 Task: Create a due date automation trigger when advanced on, on the wednesday of the week before a card is due add content with a description not containing resume at 11:00 AM.
Action: Mouse moved to (1018, 86)
Screenshot: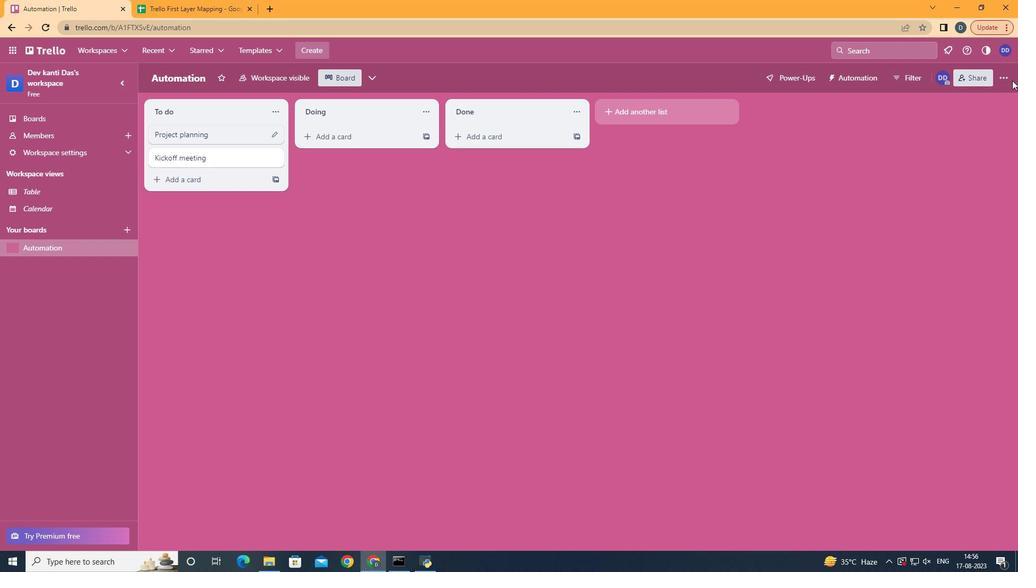 
Action: Mouse pressed left at (1018, 86)
Screenshot: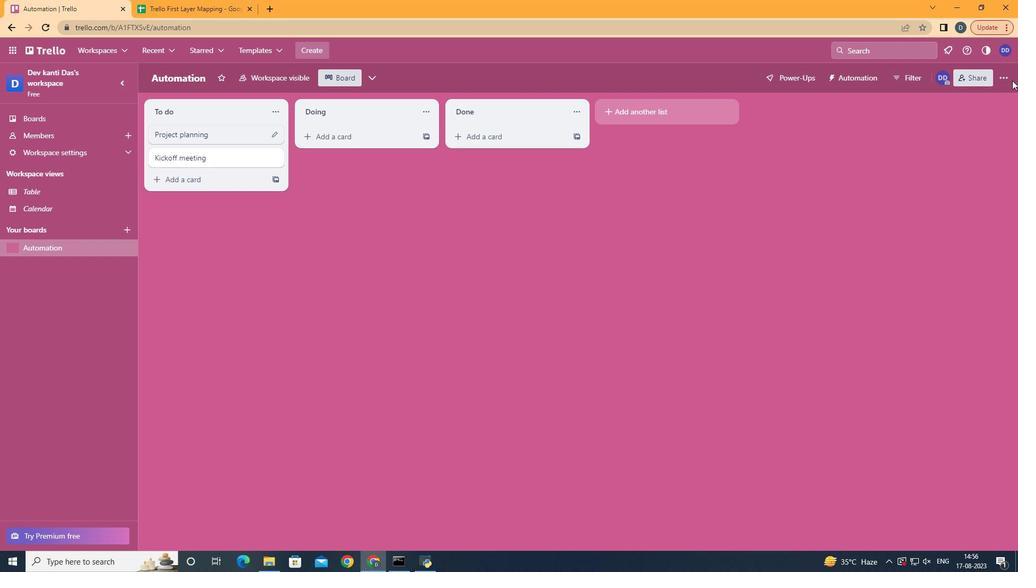 
Action: Mouse moved to (1013, 86)
Screenshot: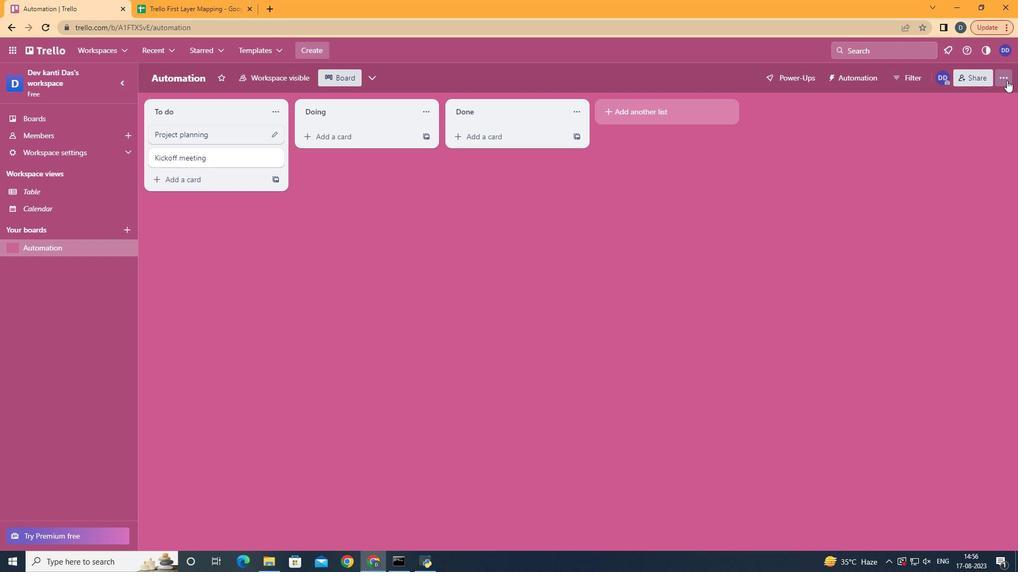 
Action: Mouse pressed left at (1013, 86)
Screenshot: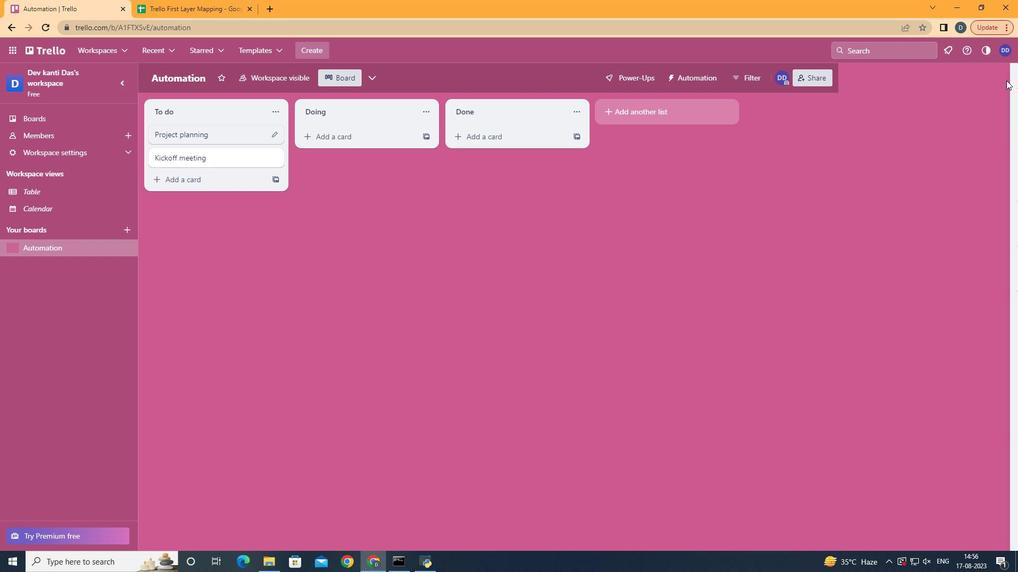 
Action: Mouse moved to (920, 230)
Screenshot: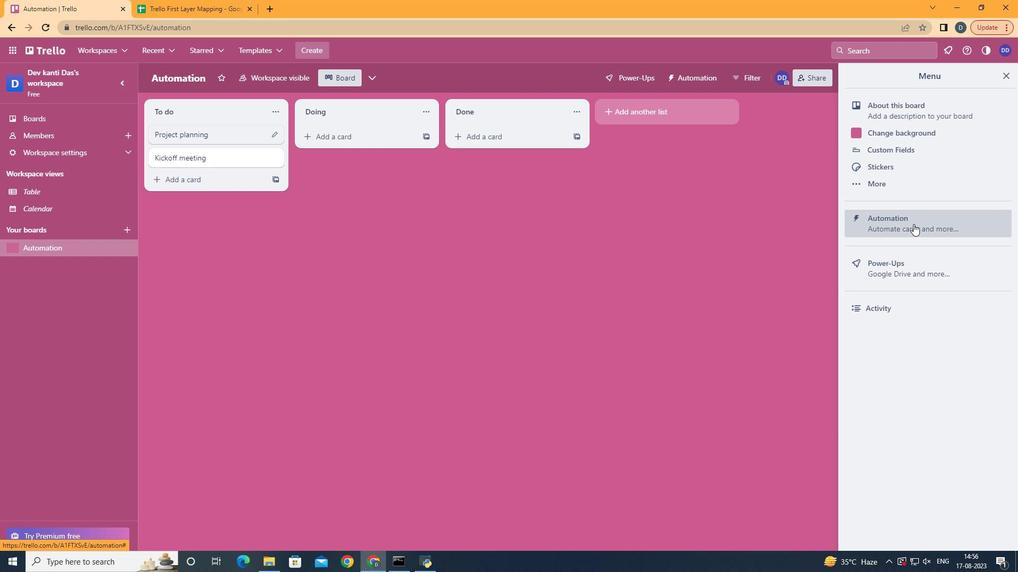 
Action: Mouse pressed left at (920, 230)
Screenshot: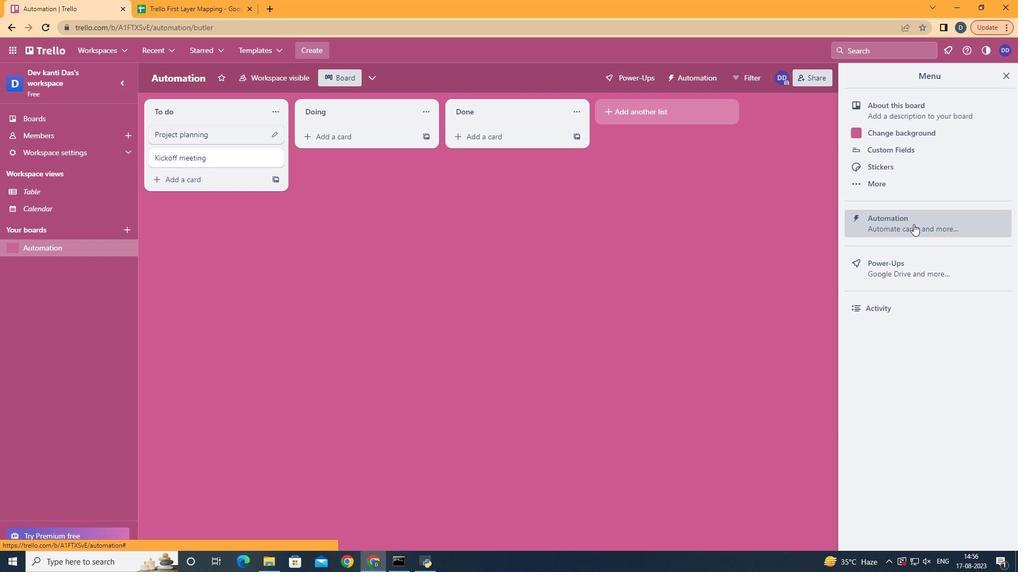 
Action: Mouse moved to (196, 222)
Screenshot: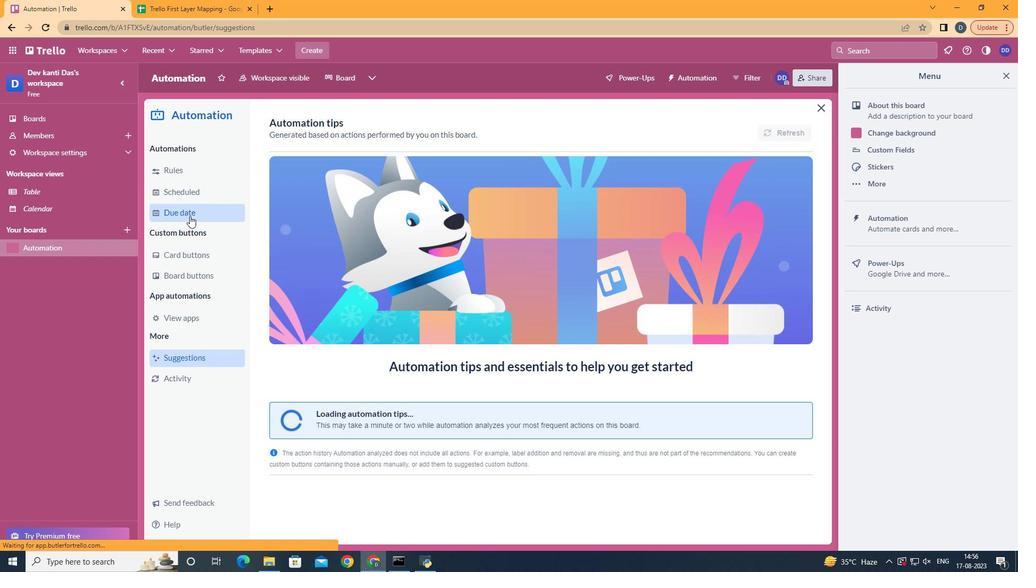 
Action: Mouse pressed left at (196, 222)
Screenshot: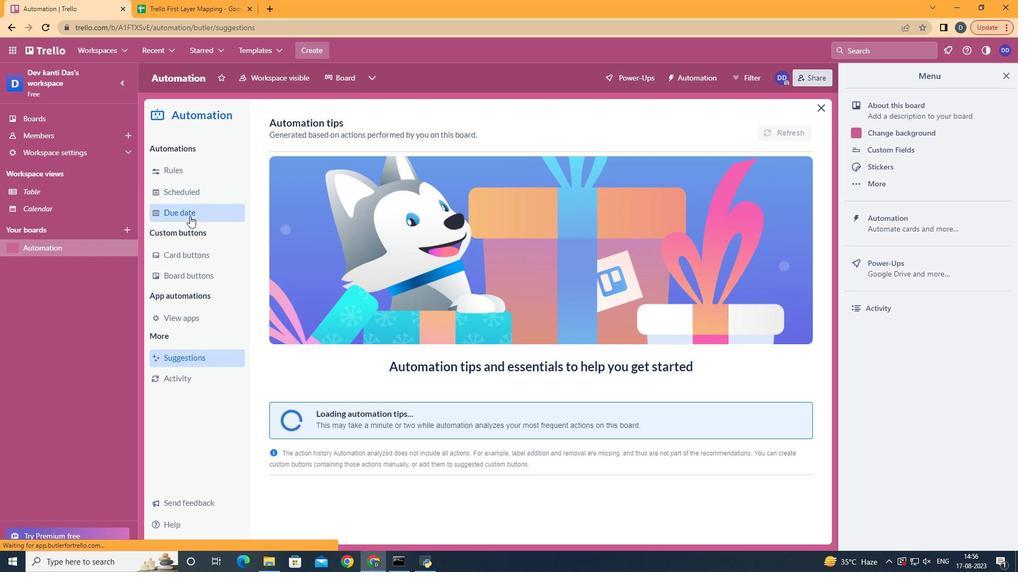 
Action: Mouse moved to (774, 130)
Screenshot: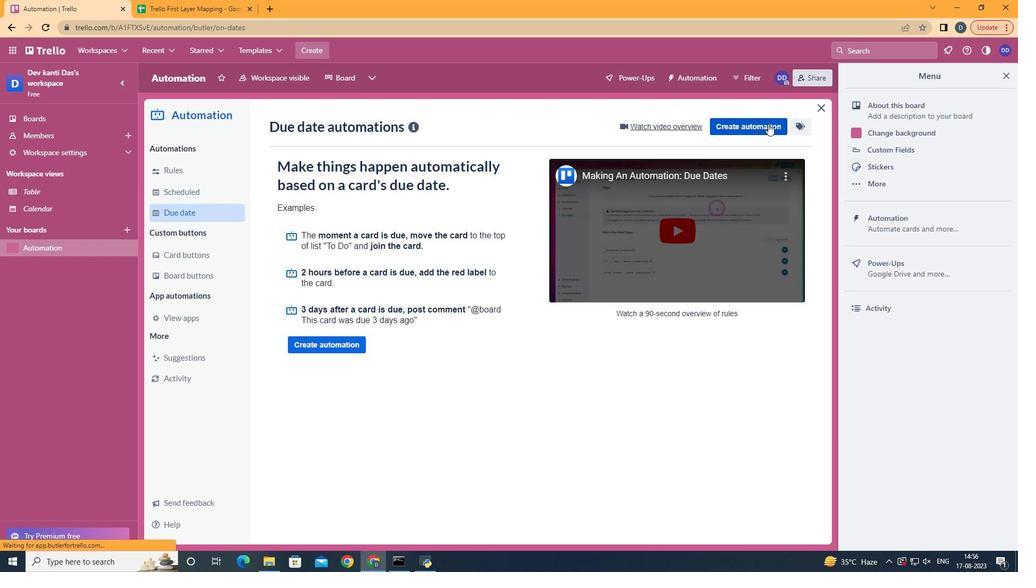 
Action: Mouse pressed left at (774, 130)
Screenshot: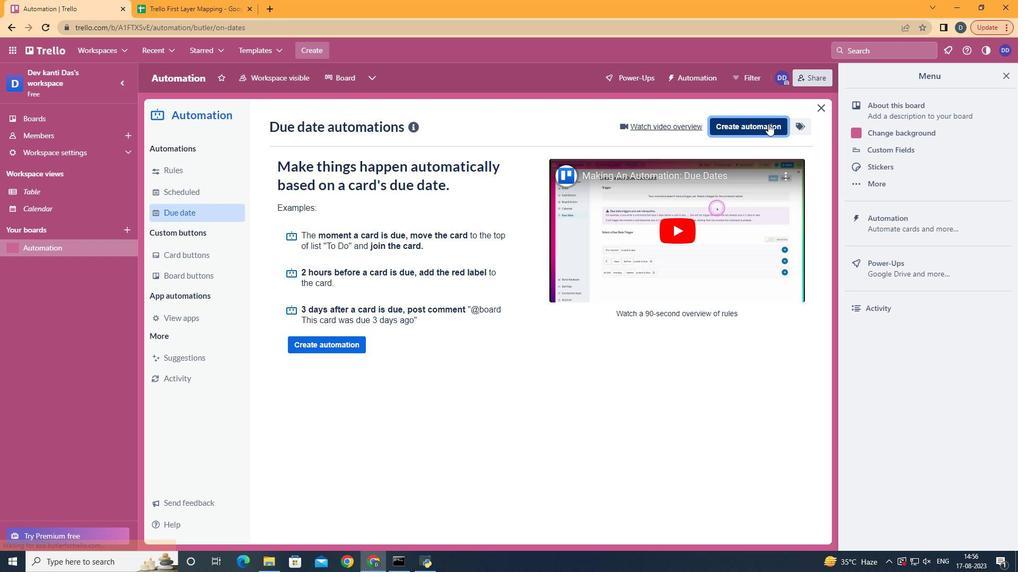 
Action: Mouse moved to (565, 239)
Screenshot: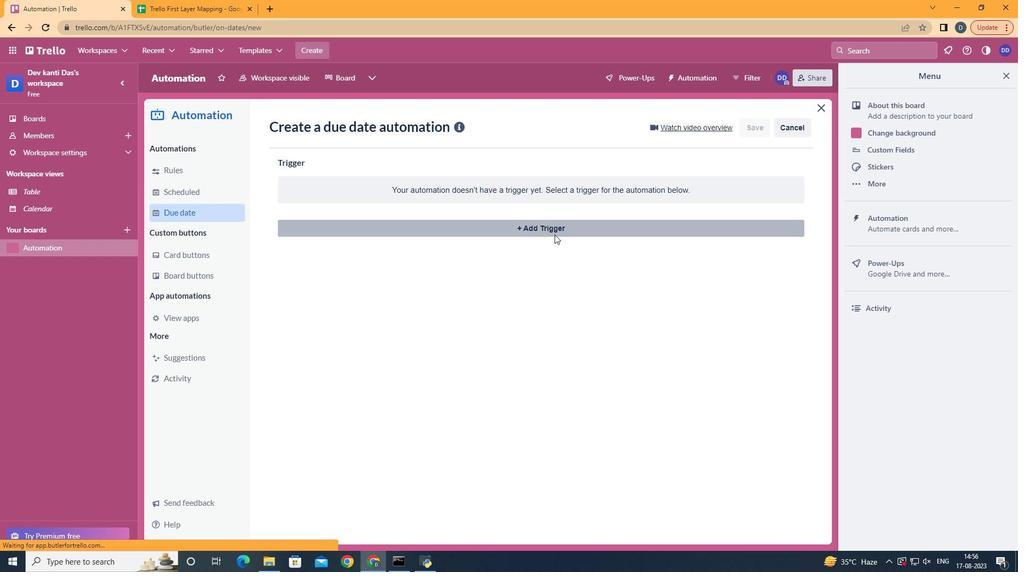 
Action: Mouse pressed left at (565, 239)
Screenshot: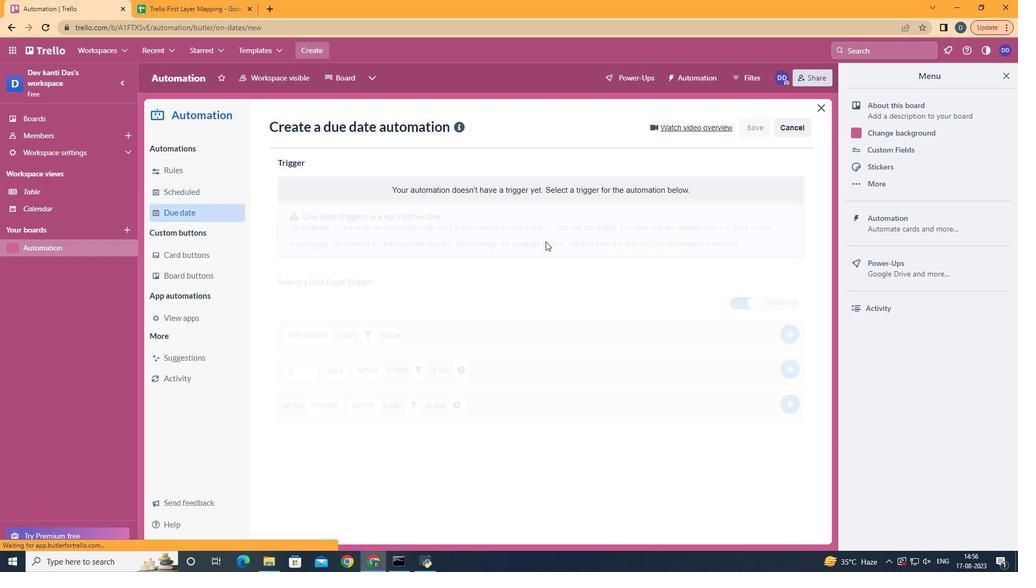 
Action: Mouse moved to (361, 322)
Screenshot: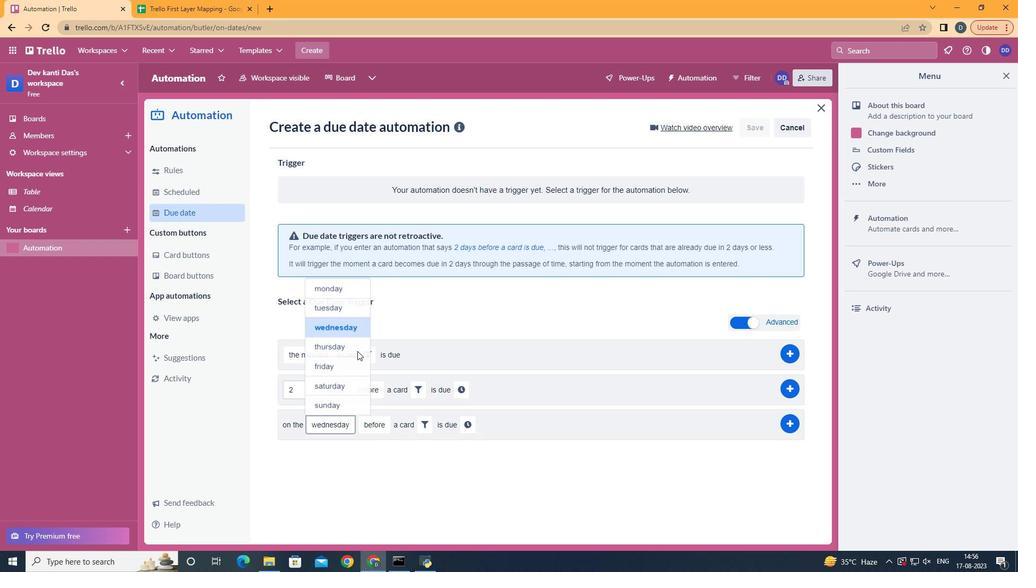 
Action: Mouse pressed left at (361, 322)
Screenshot: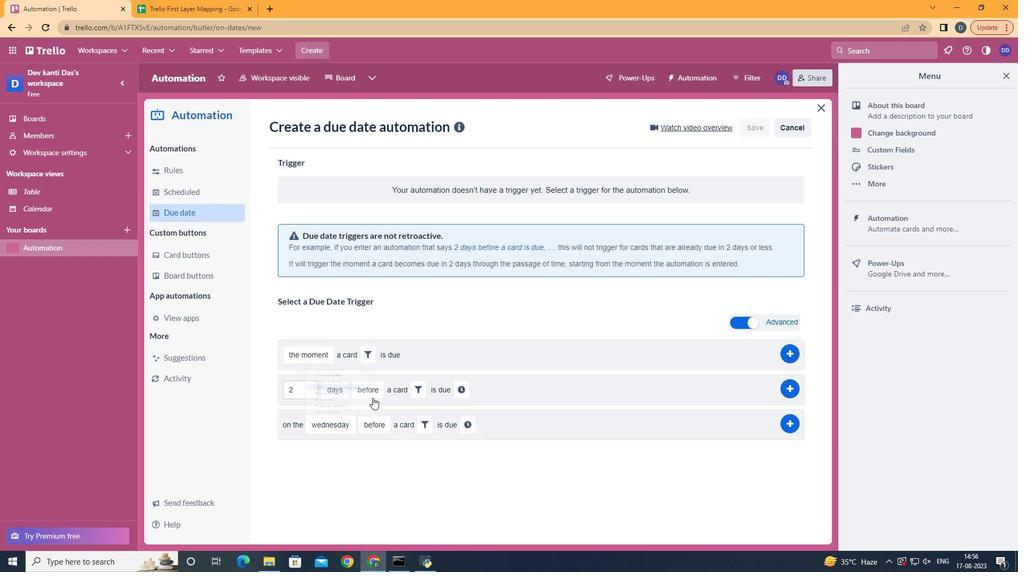 
Action: Mouse moved to (405, 507)
Screenshot: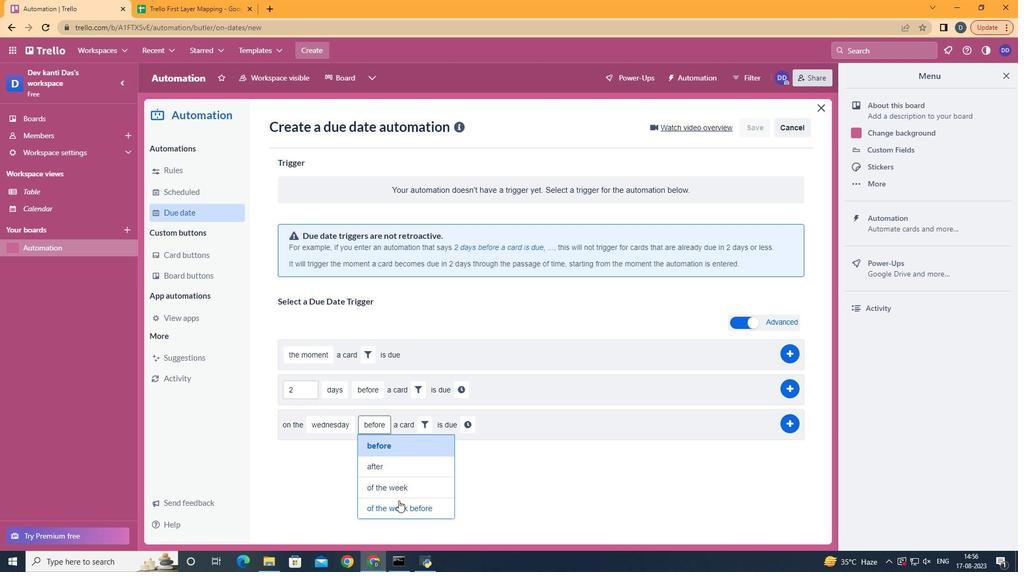
Action: Mouse pressed left at (405, 507)
Screenshot: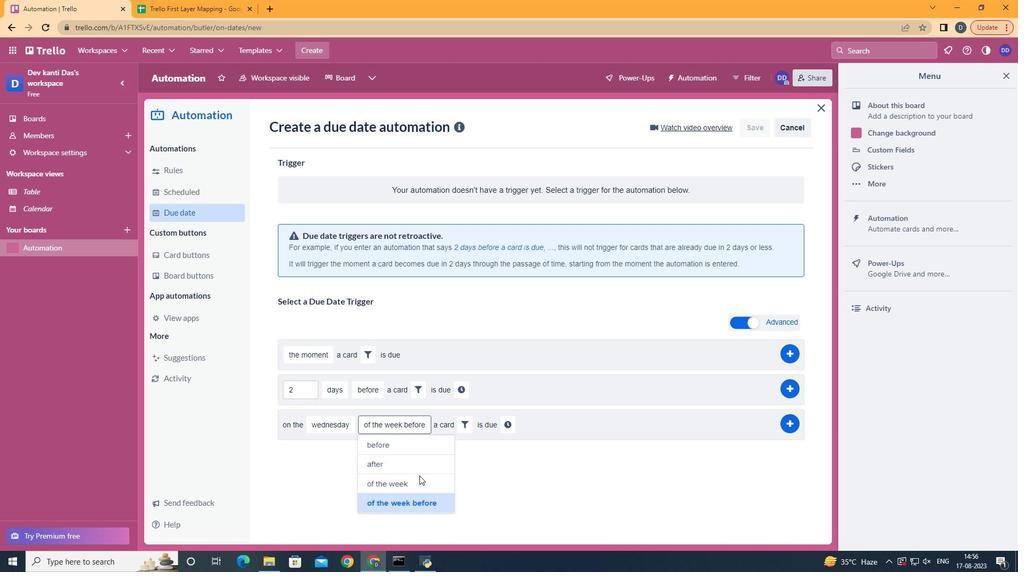 
Action: Mouse moved to (466, 436)
Screenshot: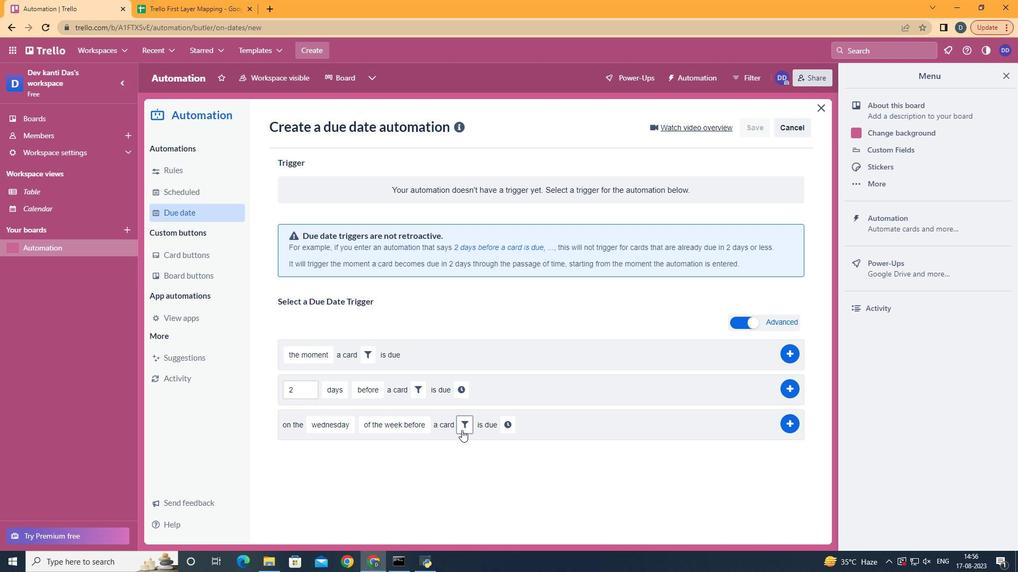 
Action: Mouse pressed left at (466, 436)
Screenshot: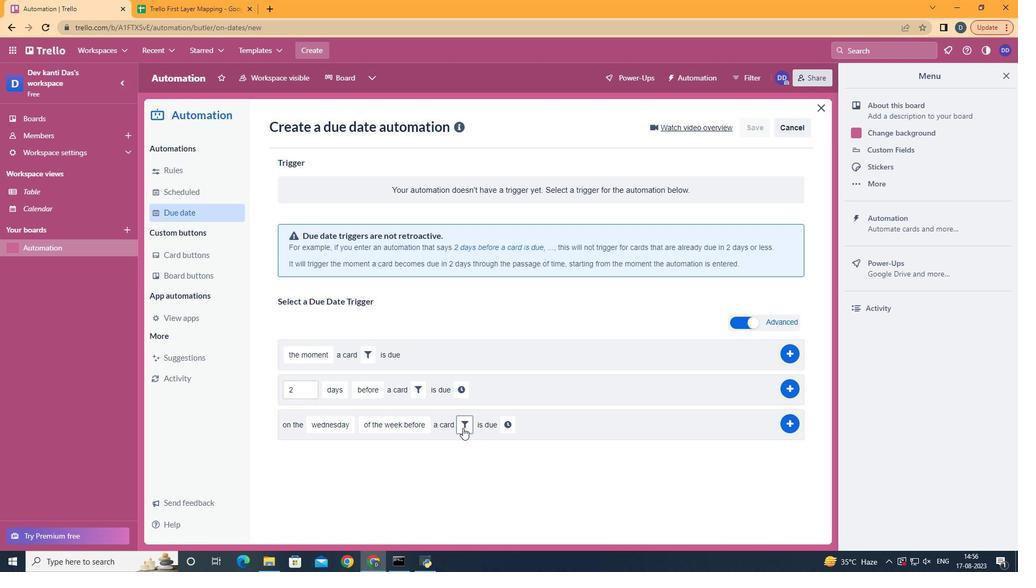 
Action: Mouse moved to (609, 465)
Screenshot: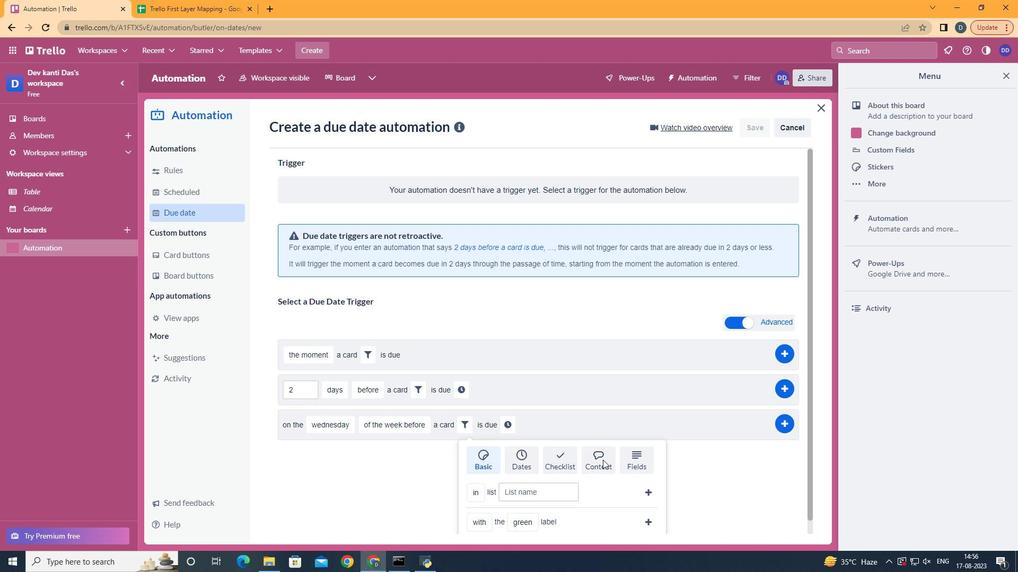 
Action: Mouse pressed left at (609, 465)
Screenshot: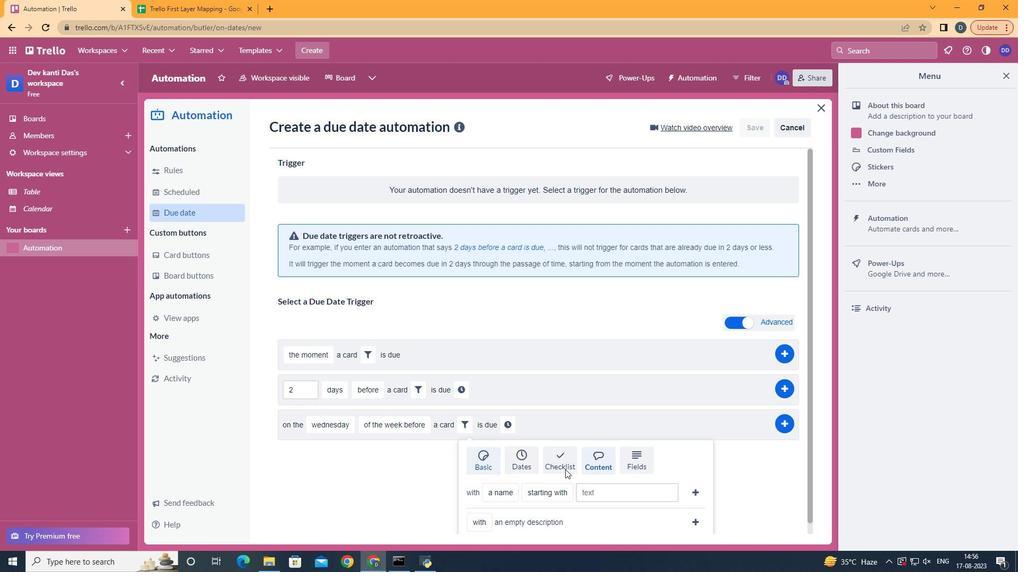 
Action: Mouse moved to (530, 458)
Screenshot: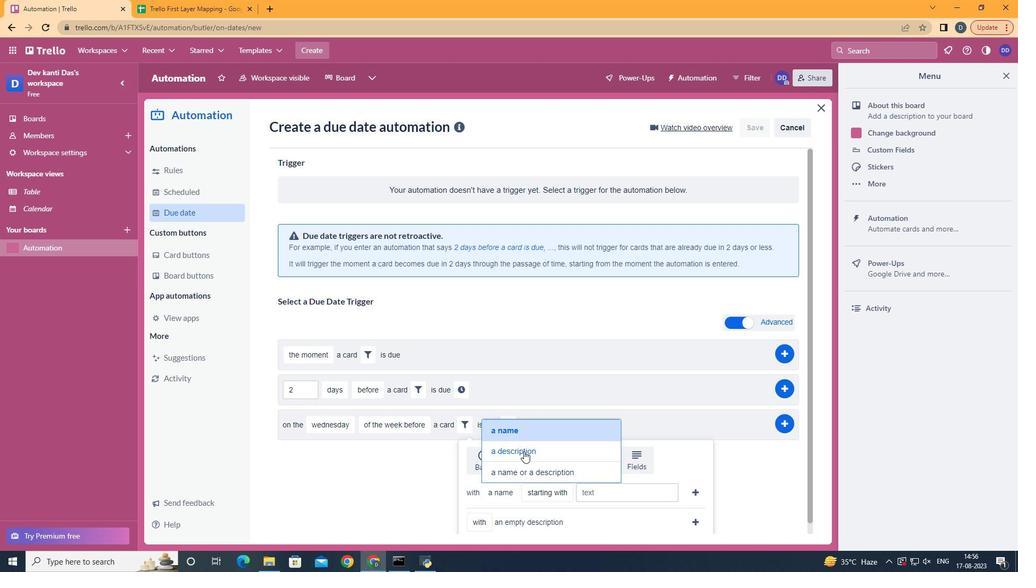 
Action: Mouse pressed left at (530, 458)
Screenshot: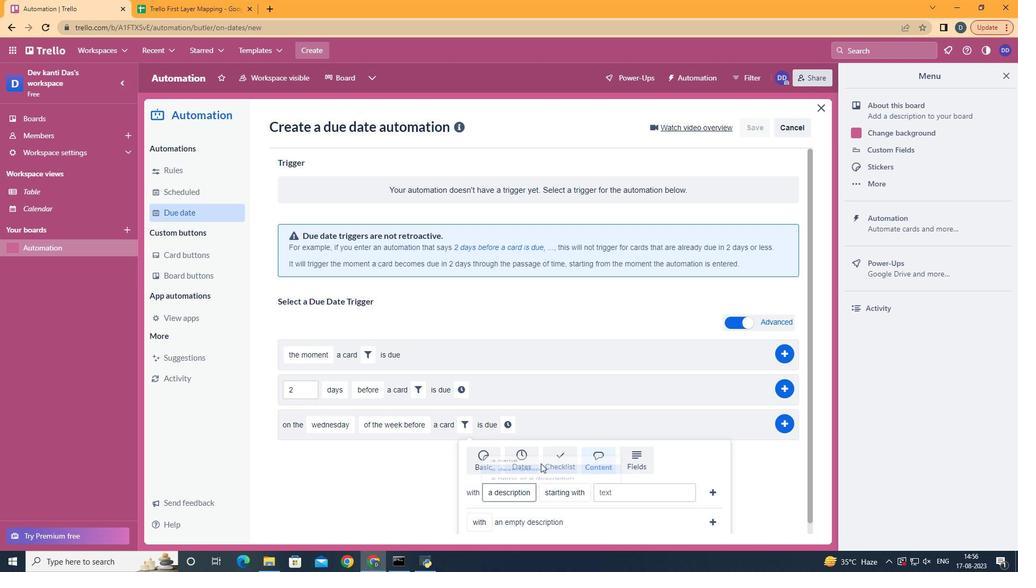 
Action: Mouse moved to (608, 477)
Screenshot: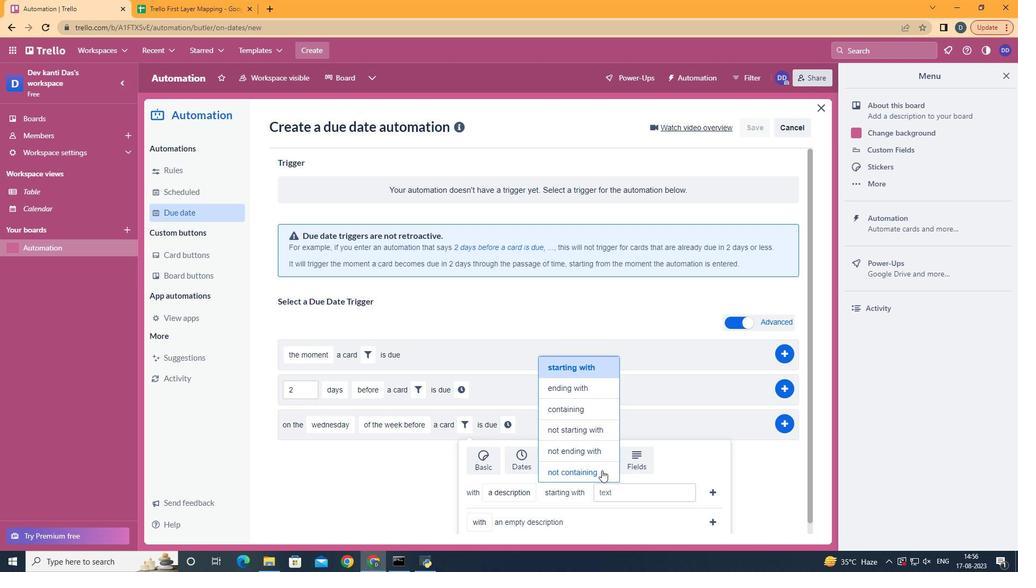 
Action: Mouse pressed left at (608, 477)
Screenshot: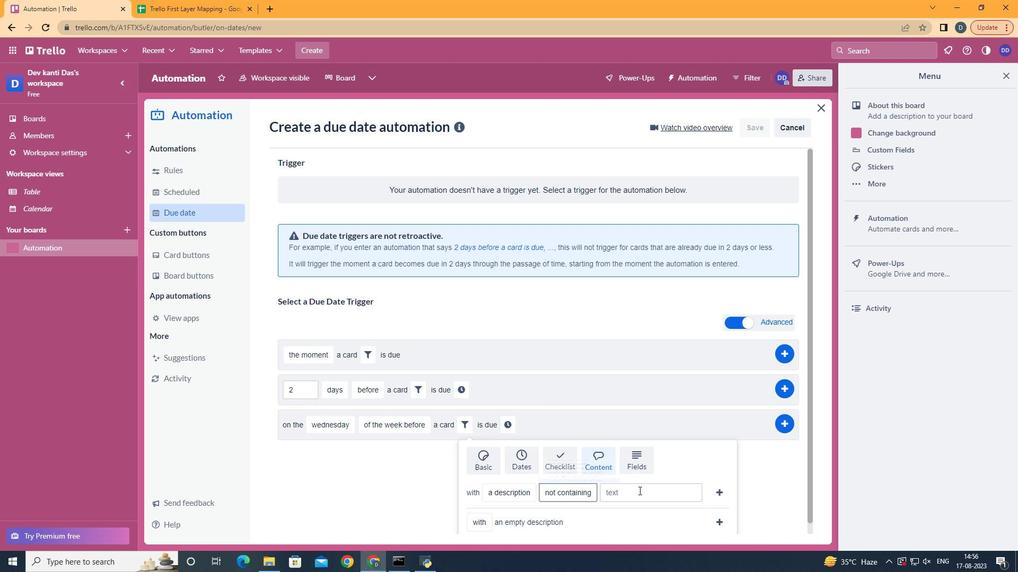 
Action: Mouse moved to (660, 503)
Screenshot: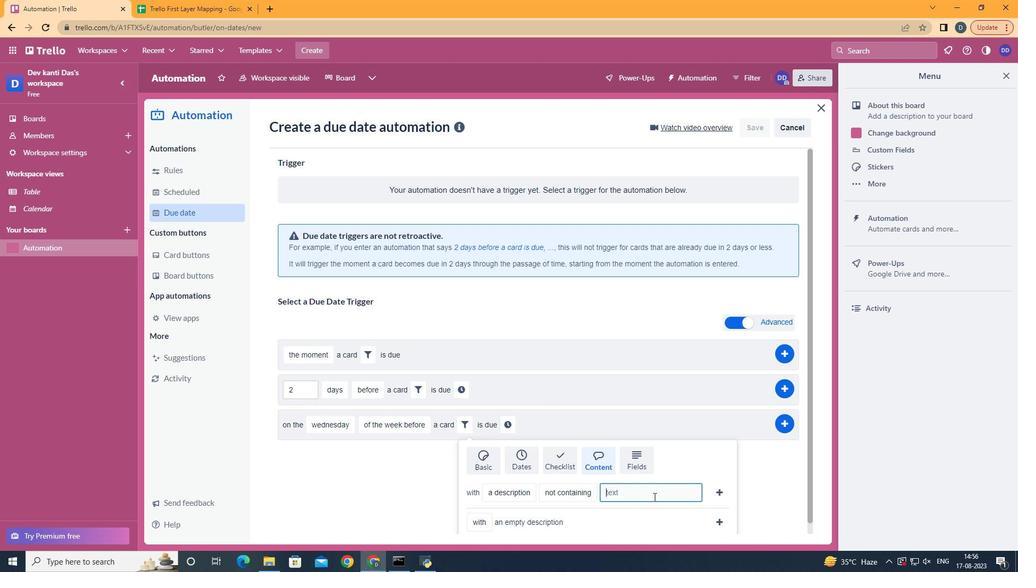 
Action: Mouse pressed left at (660, 503)
Screenshot: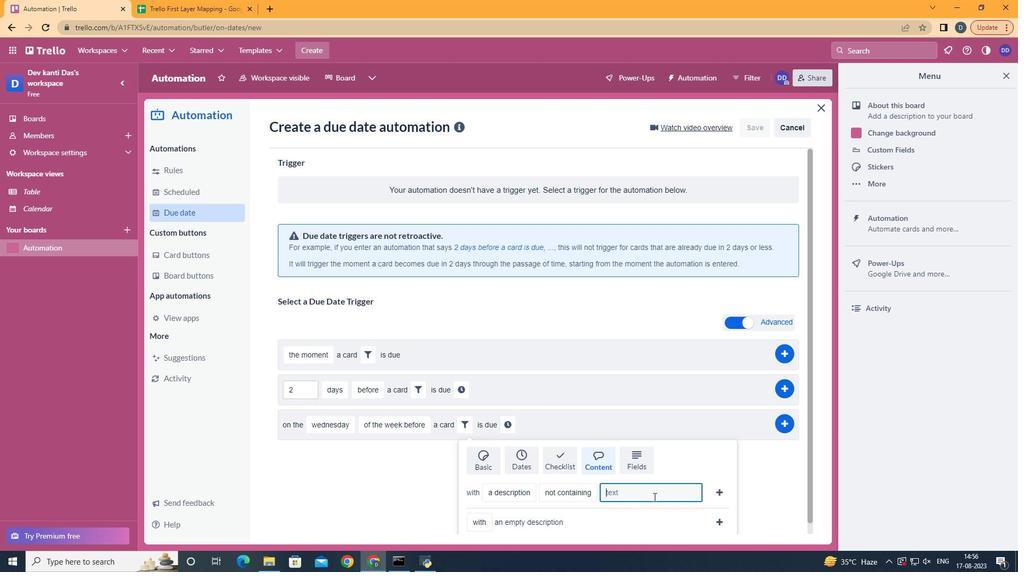 
Action: Key pressed resume
Screenshot: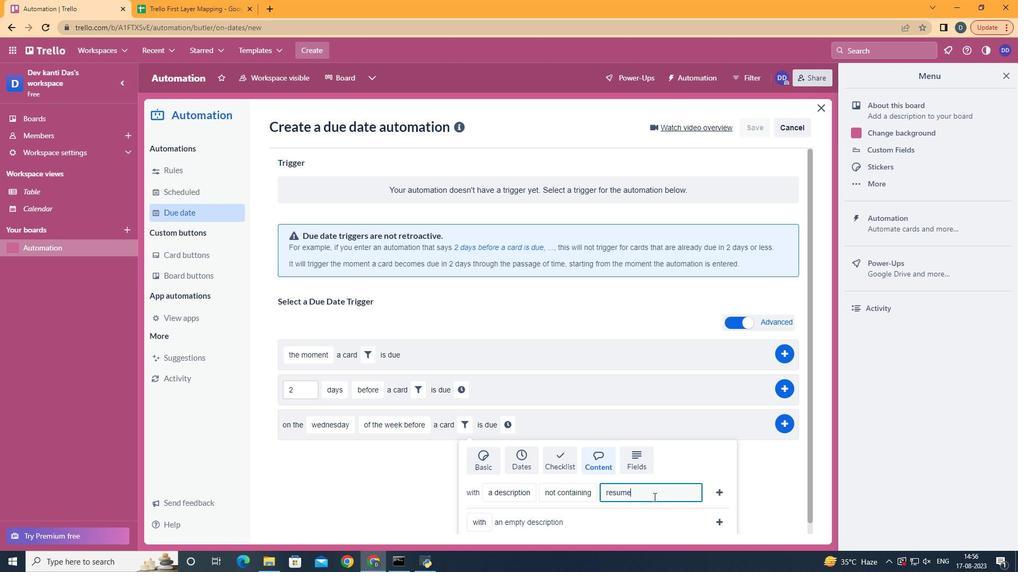 
Action: Mouse moved to (724, 494)
Screenshot: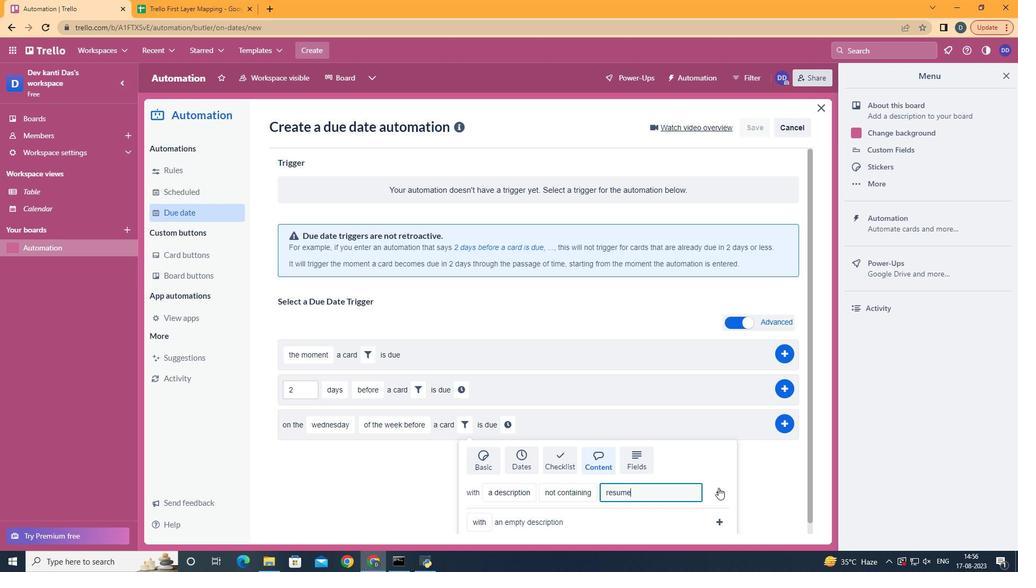 
Action: Mouse pressed left at (724, 494)
Screenshot: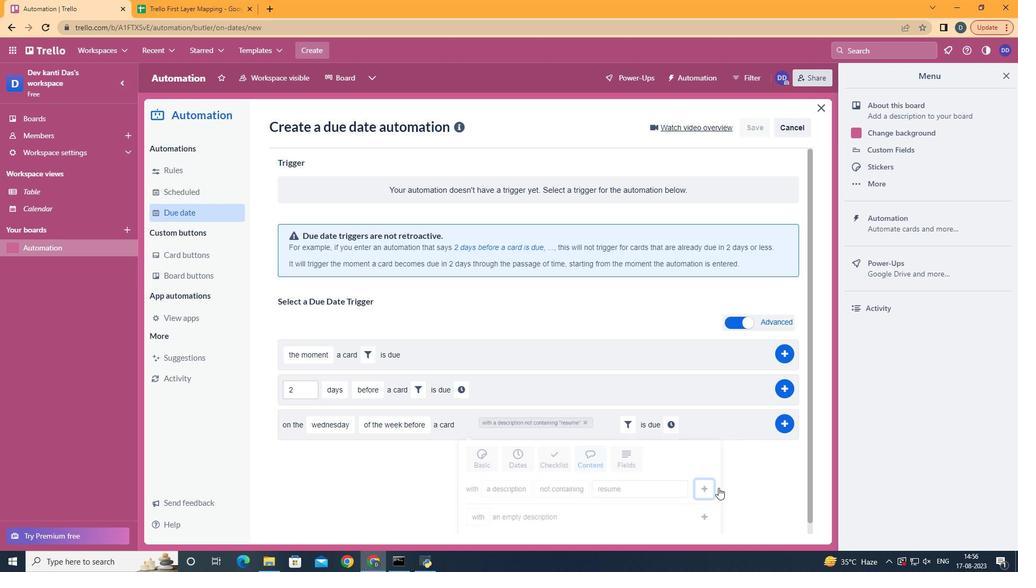 
Action: Mouse moved to (683, 436)
Screenshot: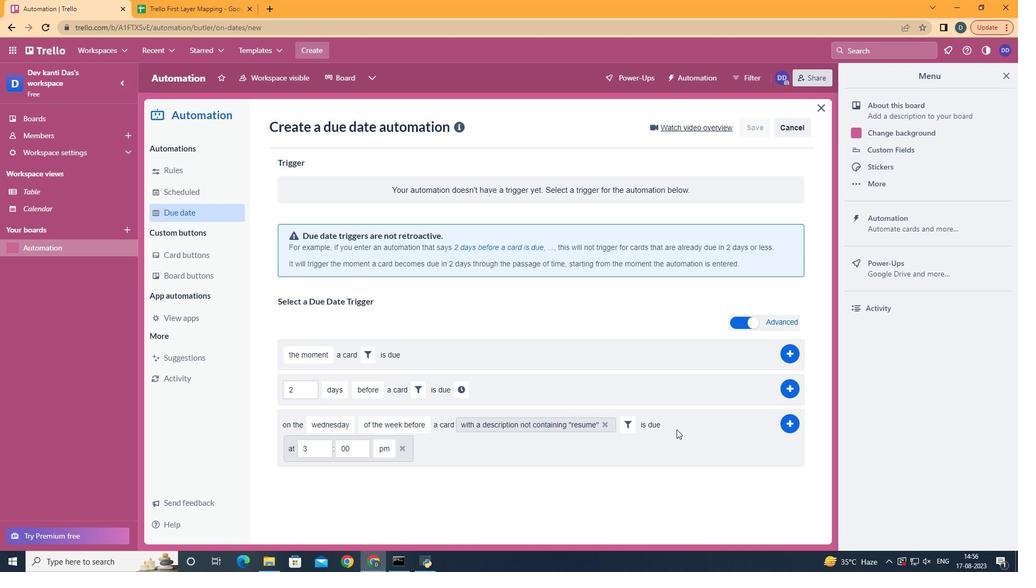 
Action: Mouse pressed left at (683, 436)
Screenshot: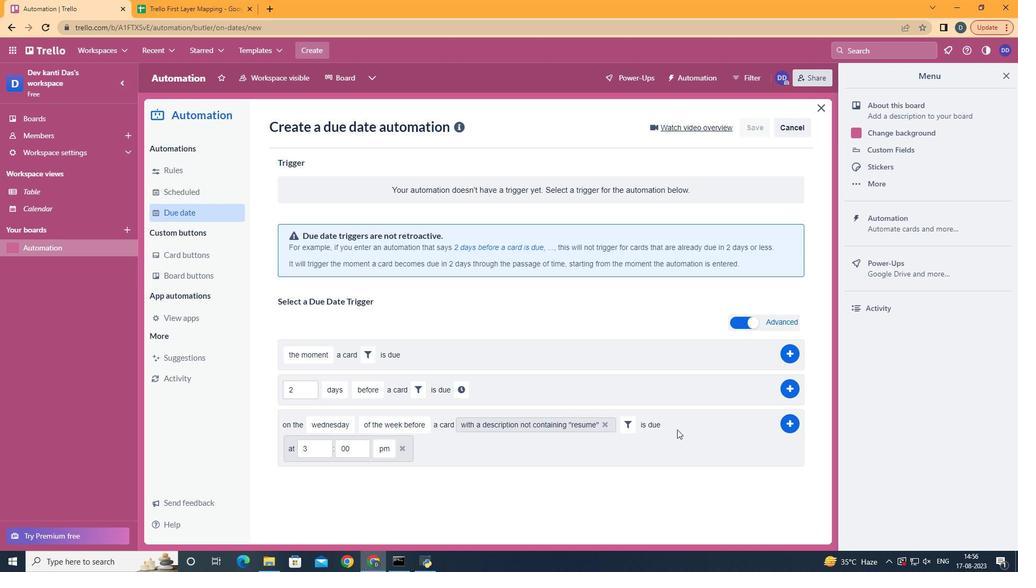 
Action: Mouse moved to (332, 460)
Screenshot: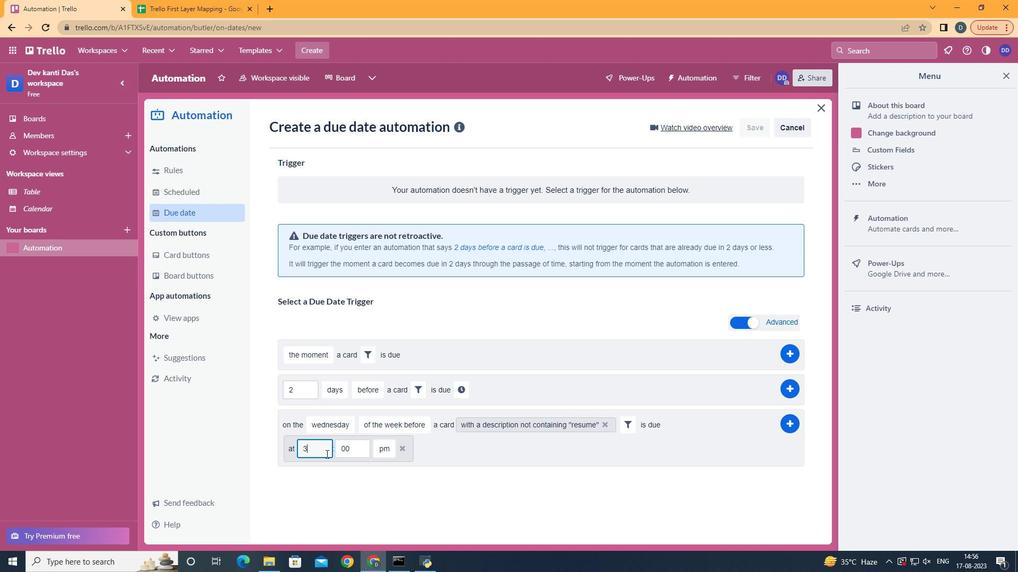 
Action: Mouse pressed left at (332, 460)
Screenshot: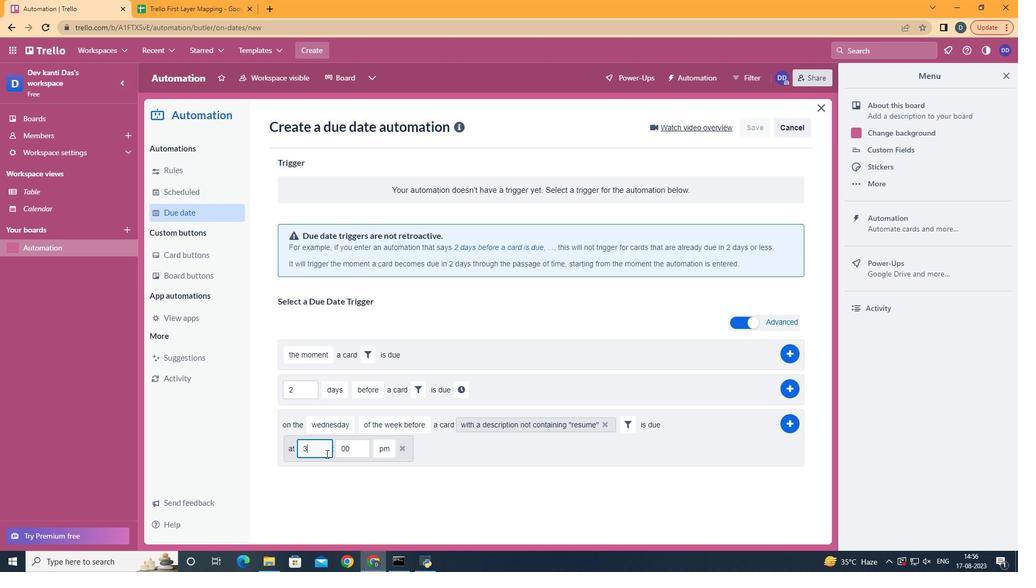 
Action: Key pressed <Key.backspace>11
Screenshot: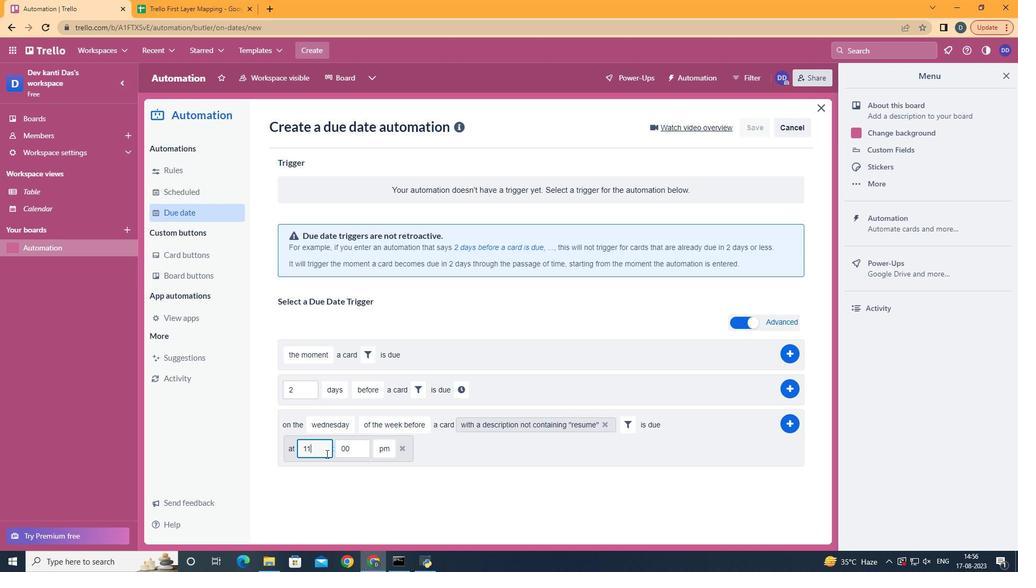 
Action: Mouse moved to (389, 481)
Screenshot: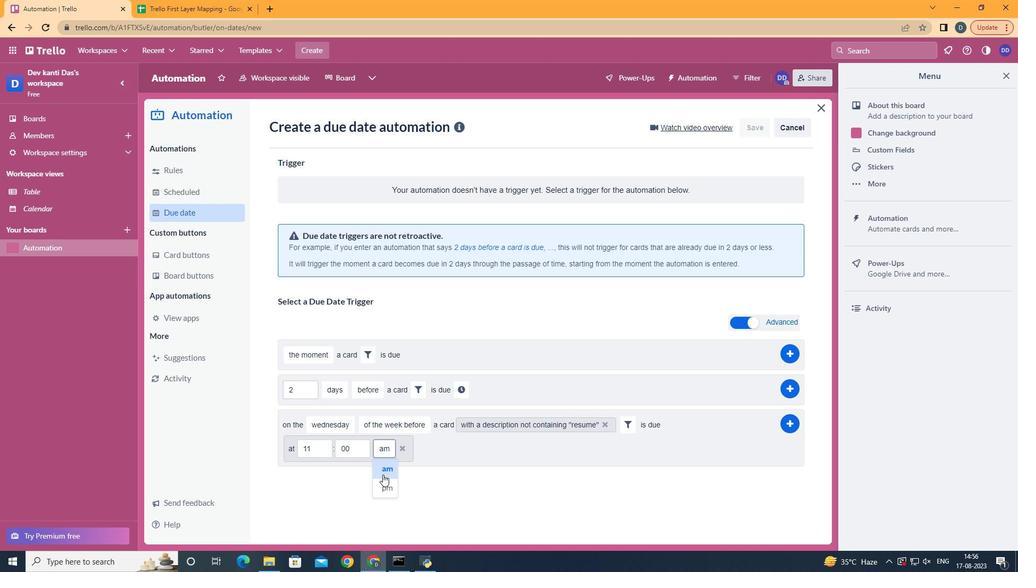 
Action: Mouse pressed left at (389, 481)
Screenshot: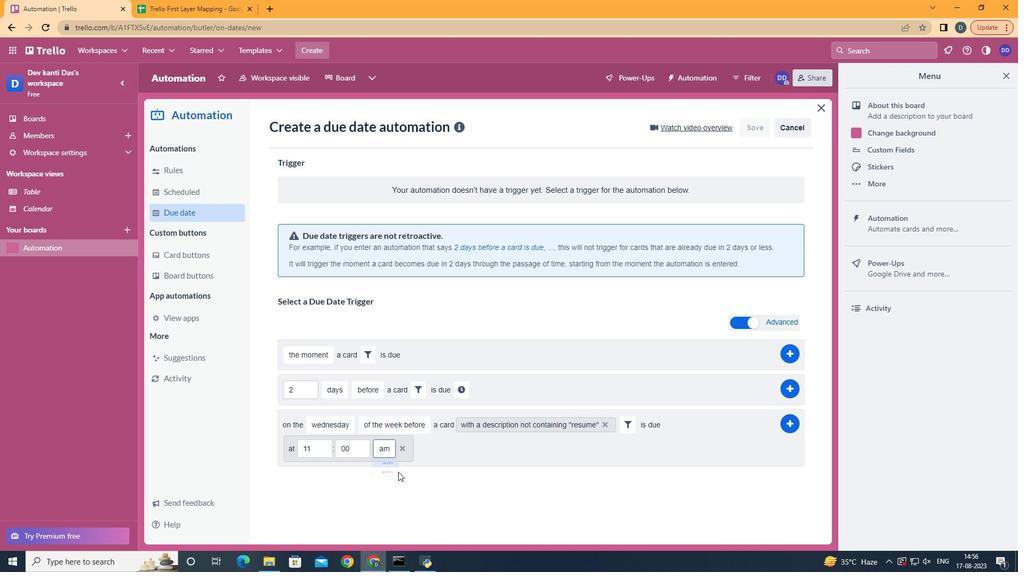 
Action: Mouse moved to (794, 428)
Screenshot: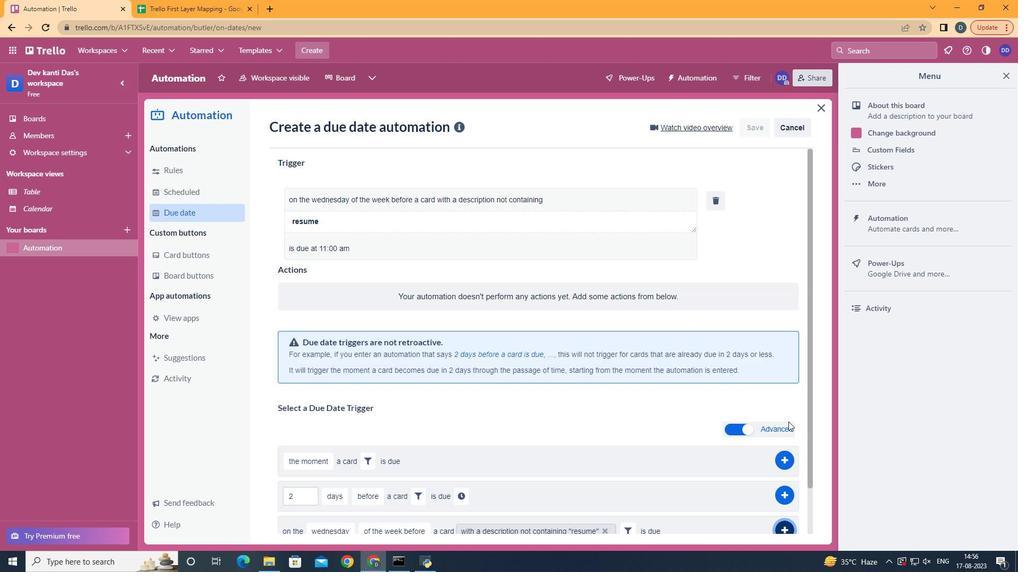 
Action: Mouse pressed left at (794, 428)
Screenshot: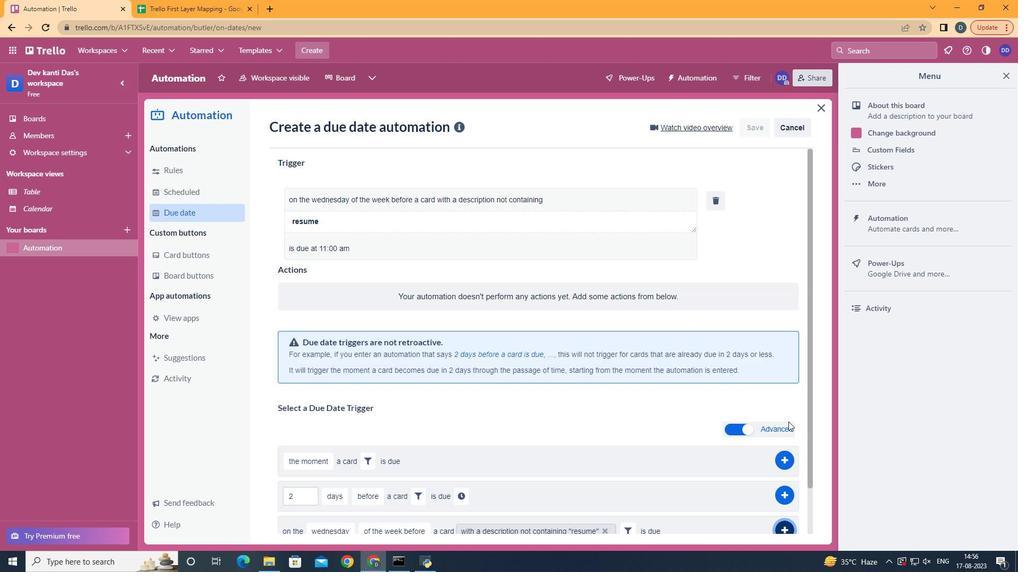 
Action: Mouse moved to (790, 431)
Screenshot: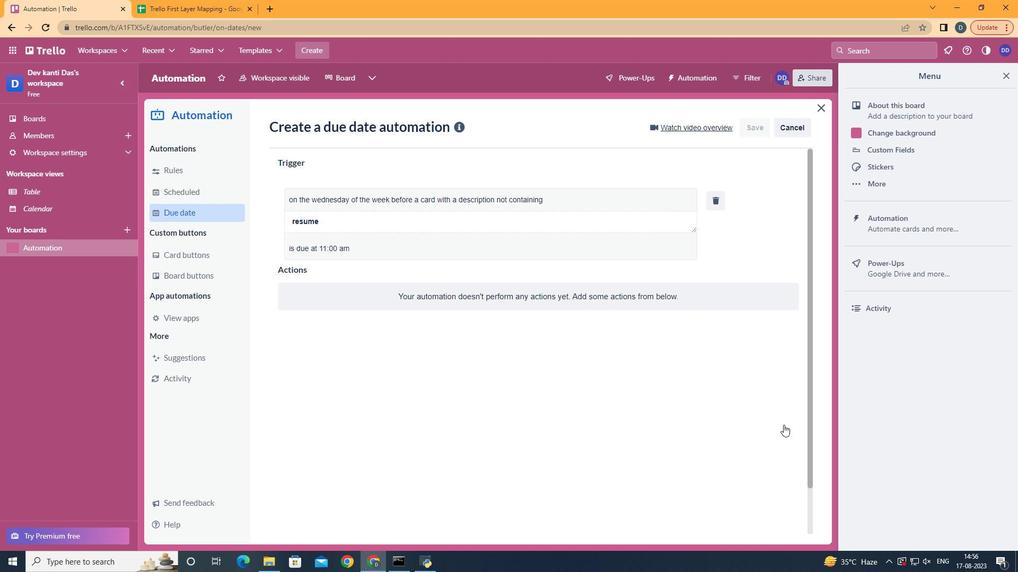 
